 Task: Create List Brand Image in Board Brand Monitoring Best Practices to Workspace Audio Editing Software. Create List Brand Reputation in Board Sales Performance Reporting and Analysis to Workspace Audio Editing Software. Create List Brand Loyalty in Board Customer Service Chatbot Implementation and Optimization to Workspace Audio Editing Software
Action: Mouse moved to (59, 318)
Screenshot: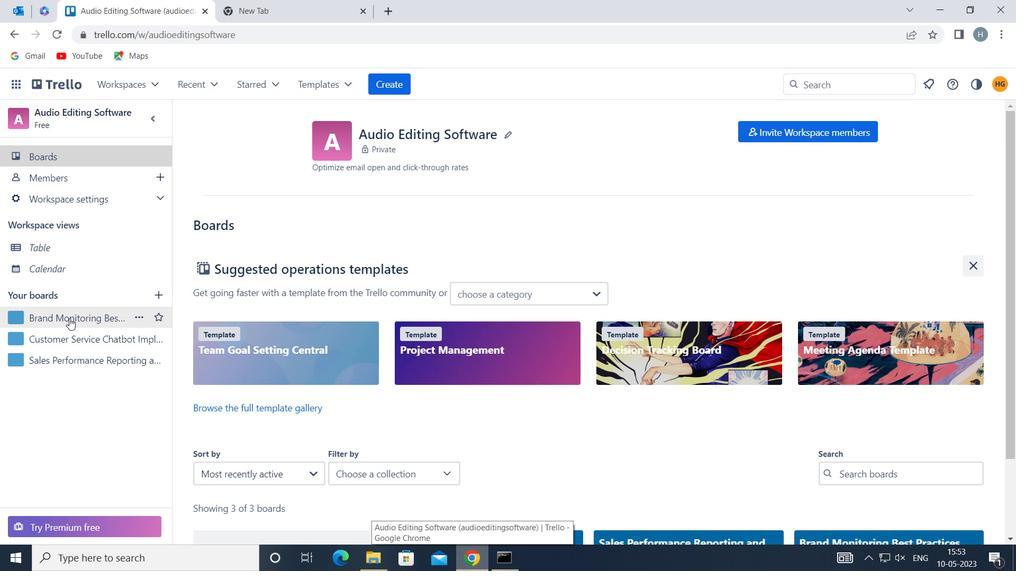 
Action: Mouse pressed left at (59, 318)
Screenshot: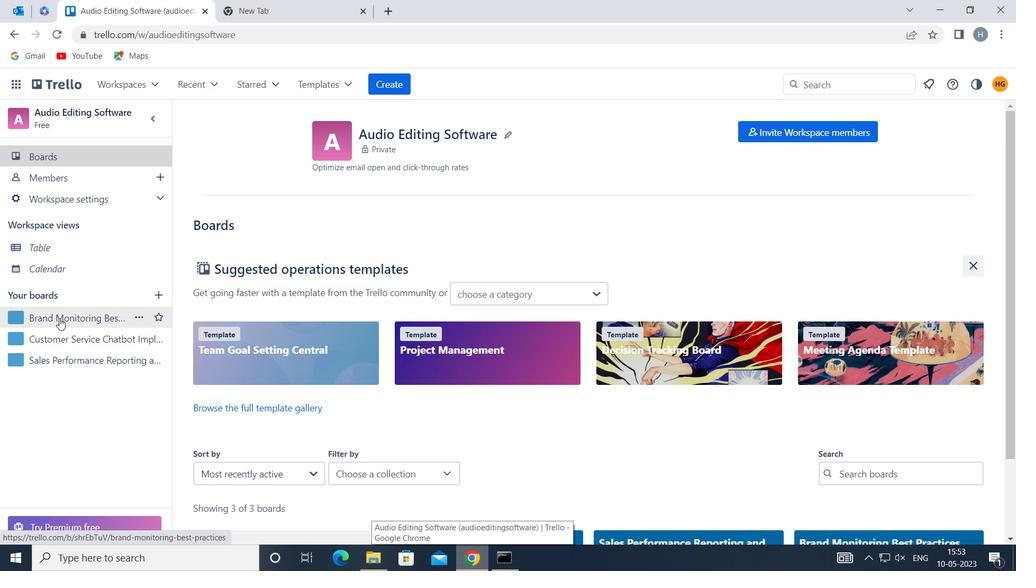 
Action: Mouse moved to (615, 161)
Screenshot: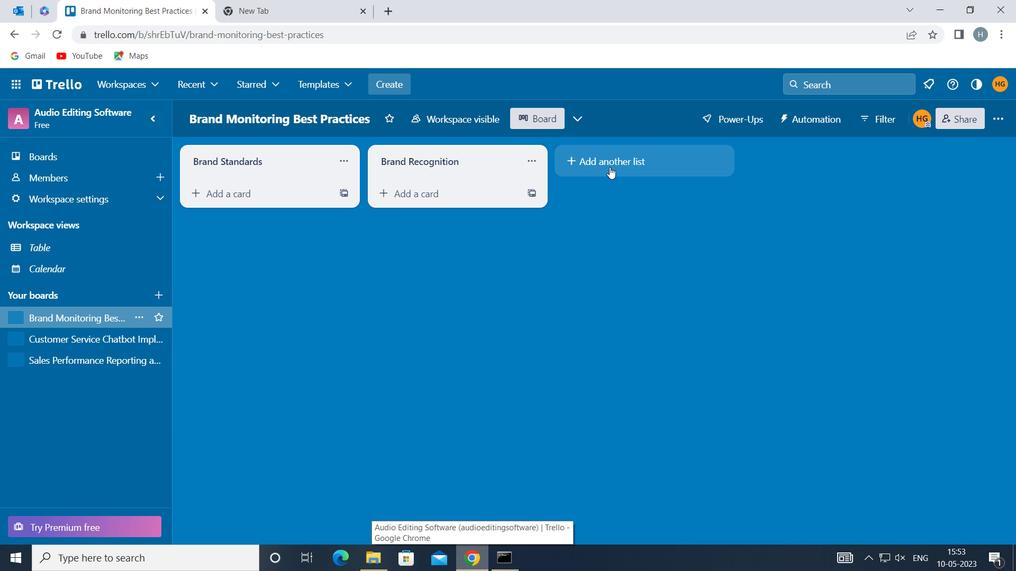 
Action: Mouse pressed left at (615, 161)
Screenshot: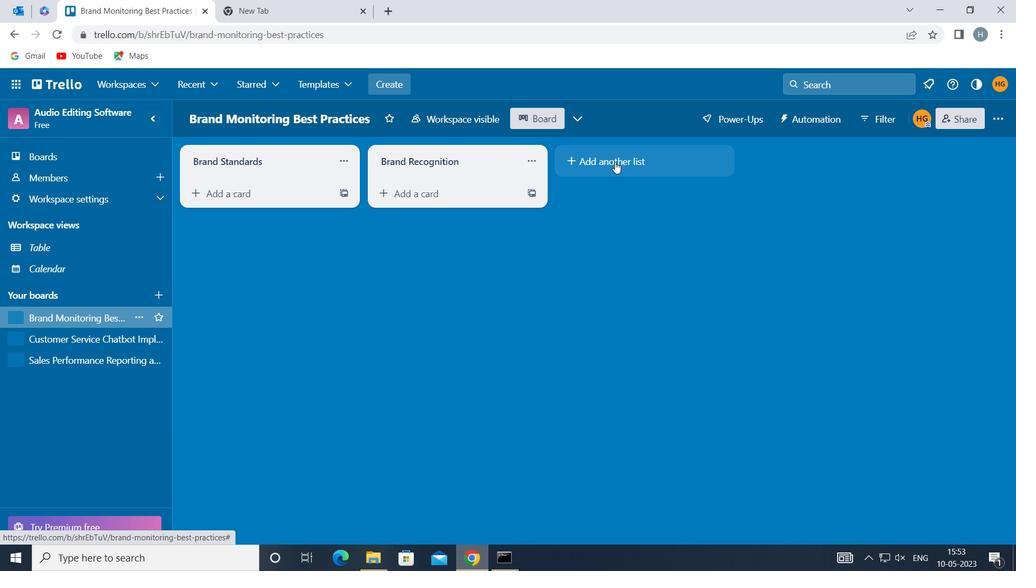 
Action: Key pressed <Key.shift>BRAND<Key.space><Key.shift>IMAGE
Screenshot: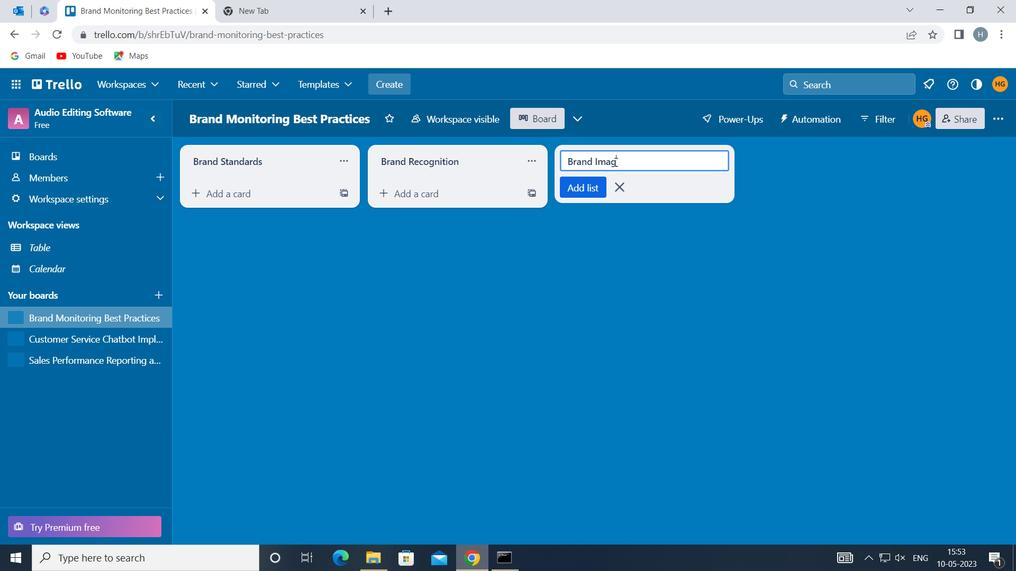 
Action: Mouse moved to (578, 187)
Screenshot: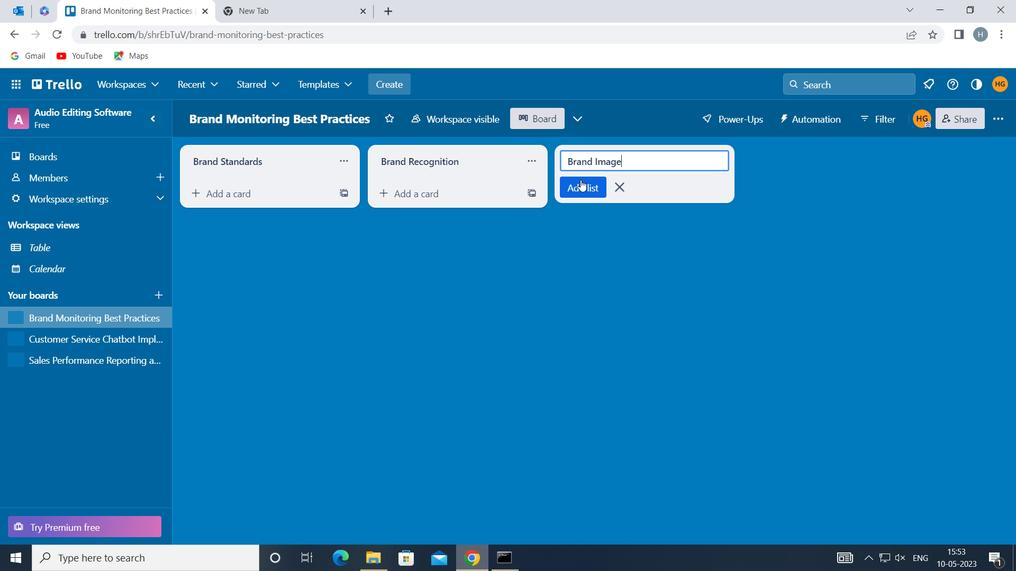 
Action: Mouse pressed left at (578, 187)
Screenshot: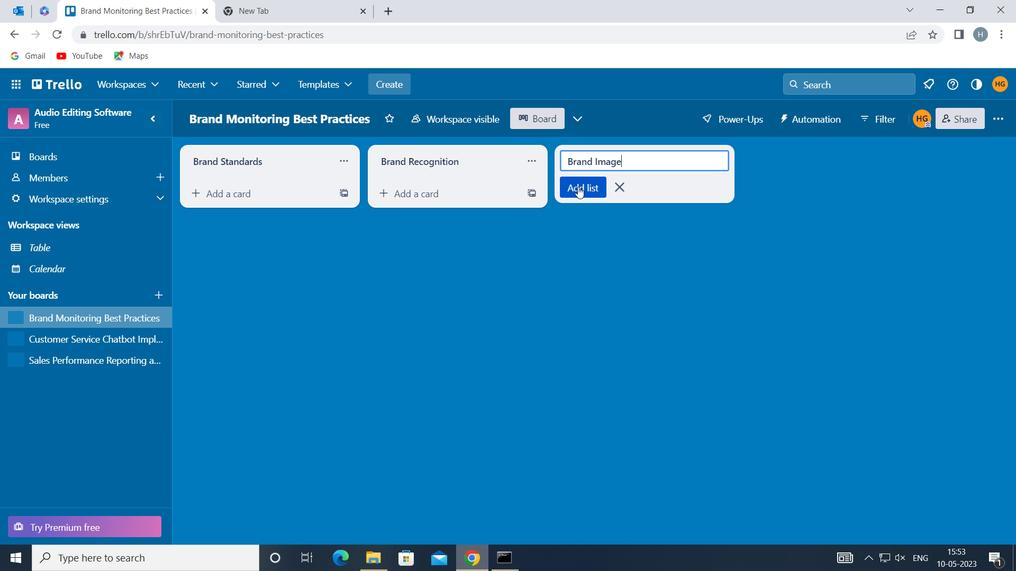 
Action: Mouse moved to (490, 259)
Screenshot: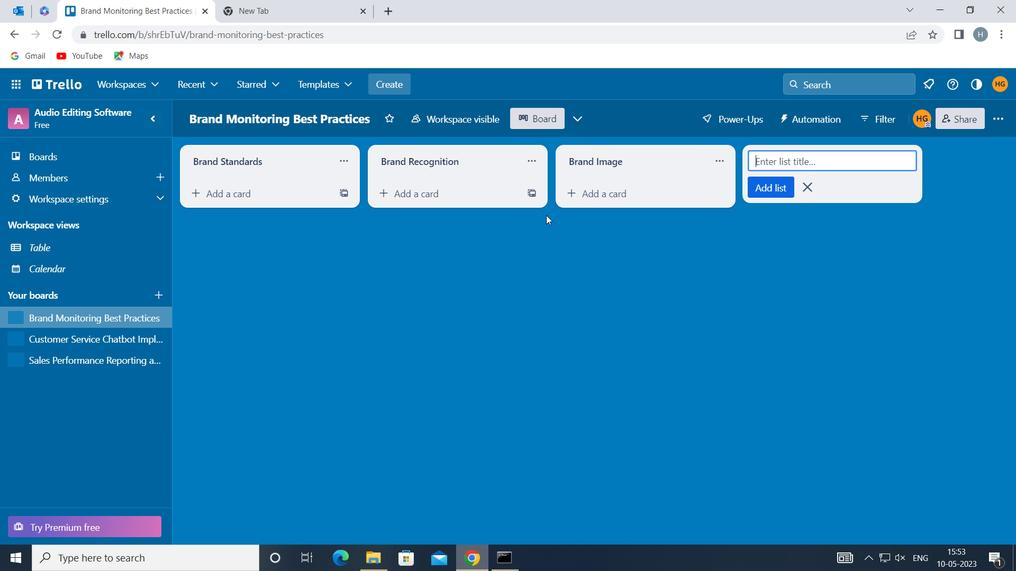 
Action: Mouse pressed left at (490, 259)
Screenshot: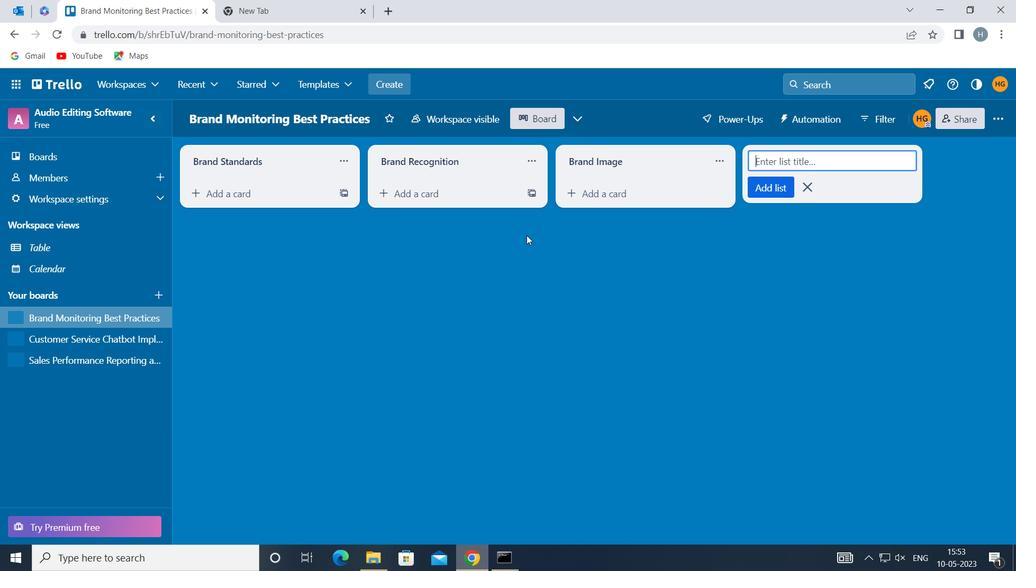 
Action: Mouse moved to (71, 357)
Screenshot: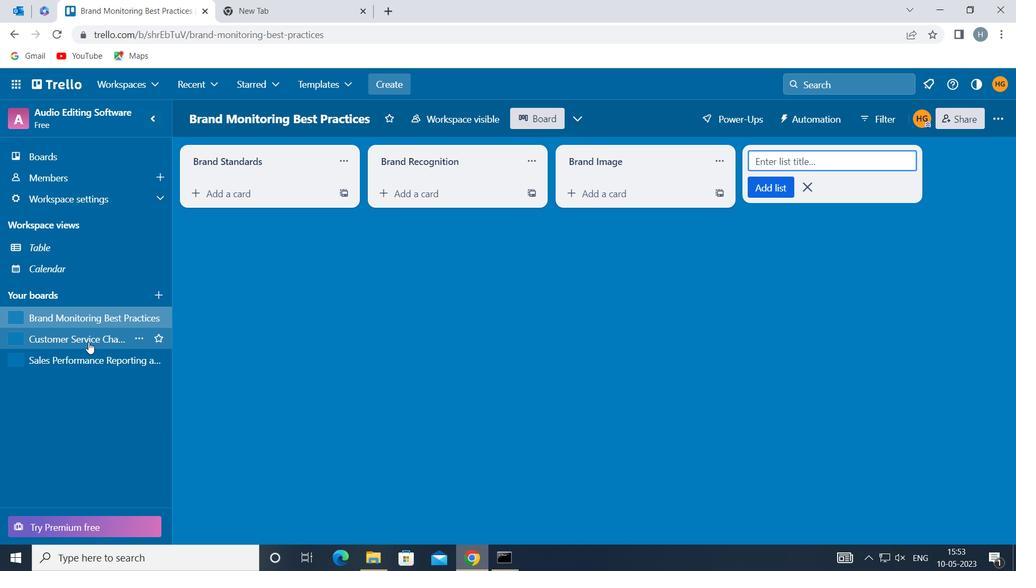 
Action: Mouse pressed left at (71, 357)
Screenshot: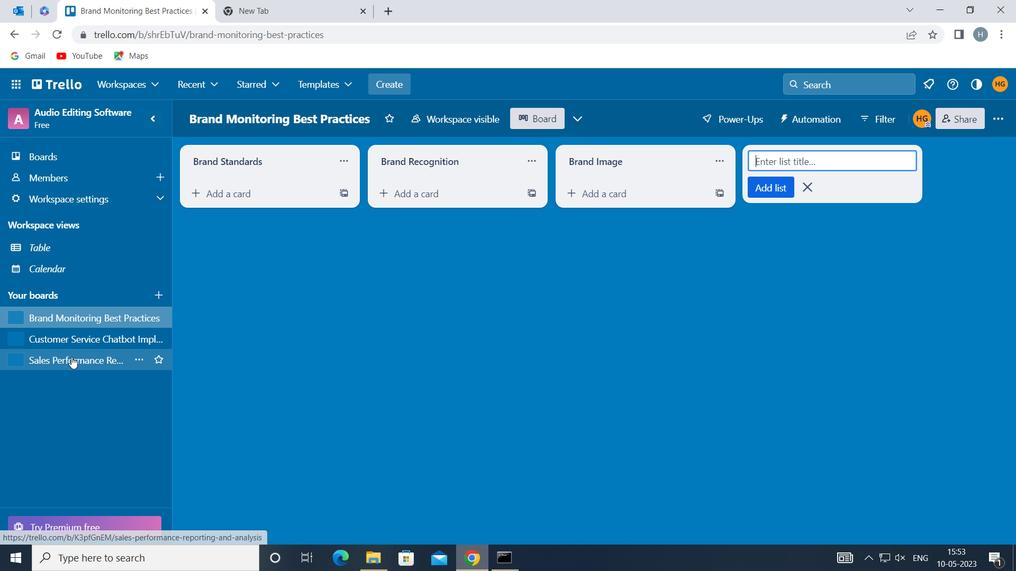 
Action: Mouse moved to (623, 160)
Screenshot: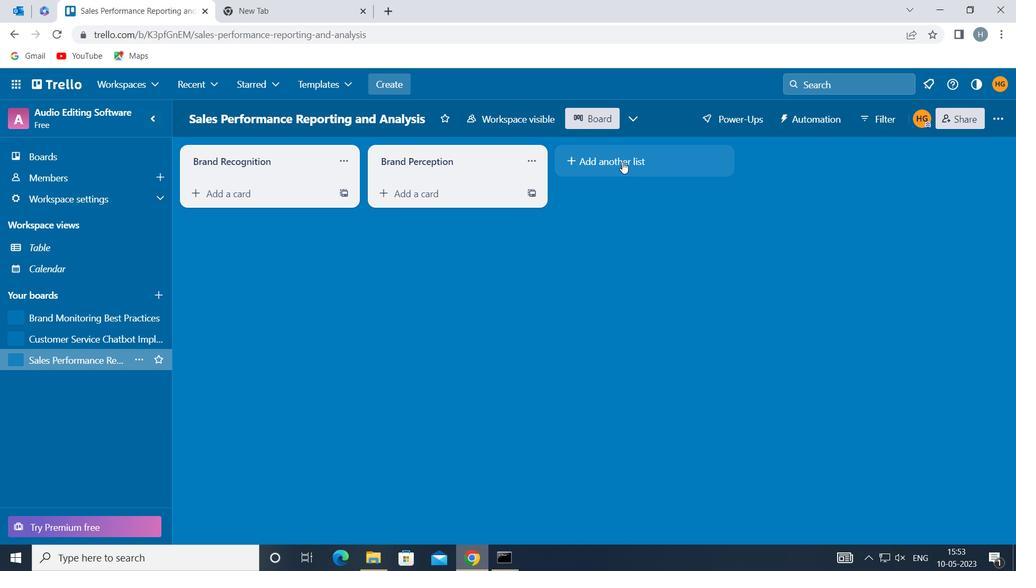 
Action: Mouse pressed left at (623, 160)
Screenshot: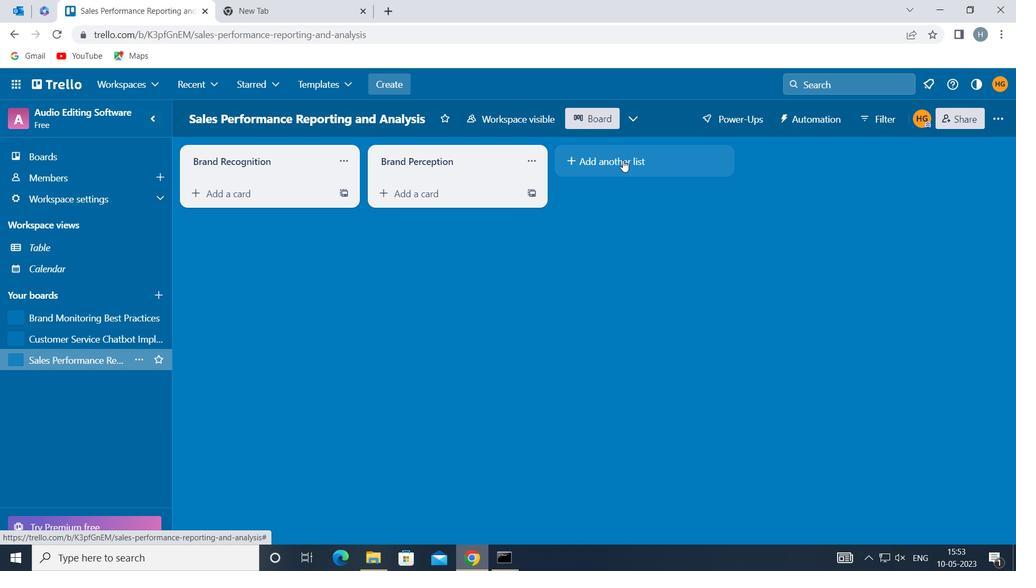 
Action: Key pressed <Key.shift>BRAND<Key.space><Key.shift>REPUTATIN
Screenshot: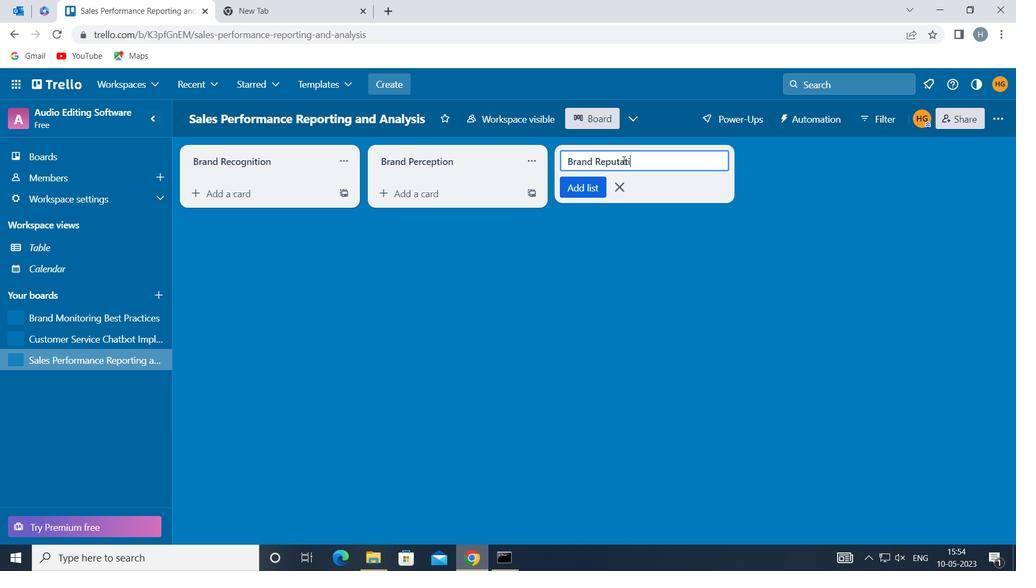 
Action: Mouse moved to (669, 190)
Screenshot: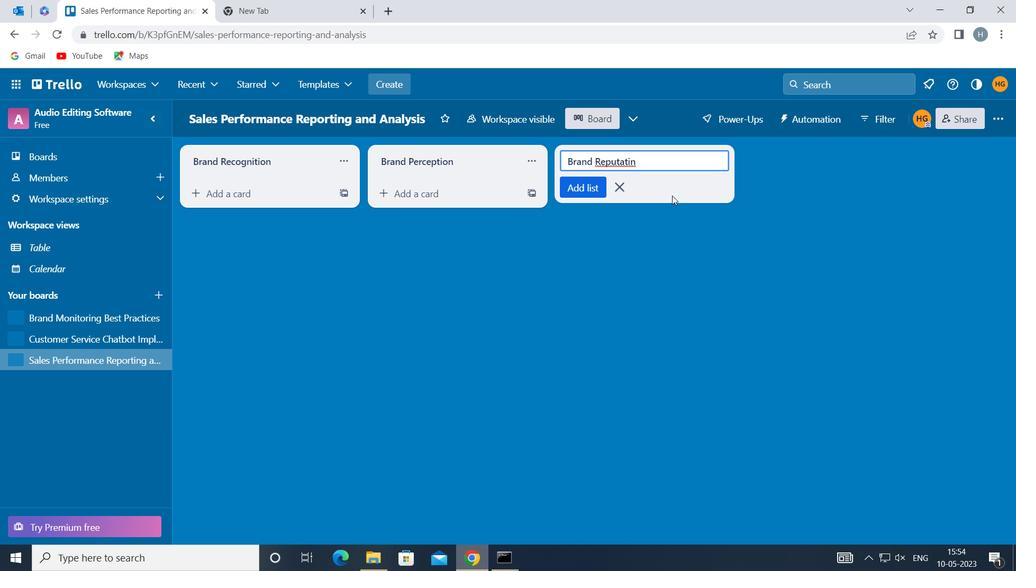 
Action: Key pressed <Key.backspace>ON
Screenshot: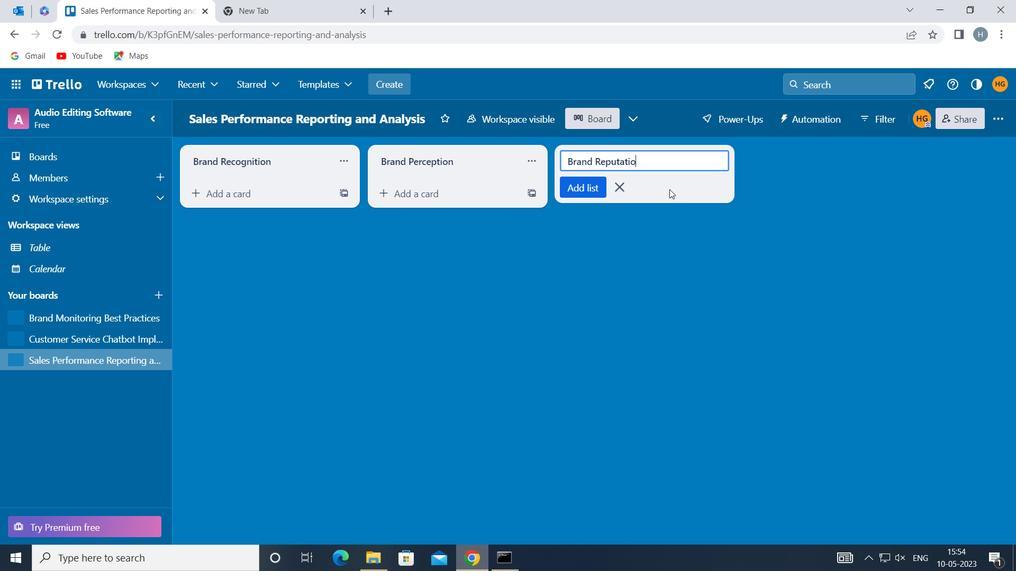 
Action: Mouse moved to (579, 184)
Screenshot: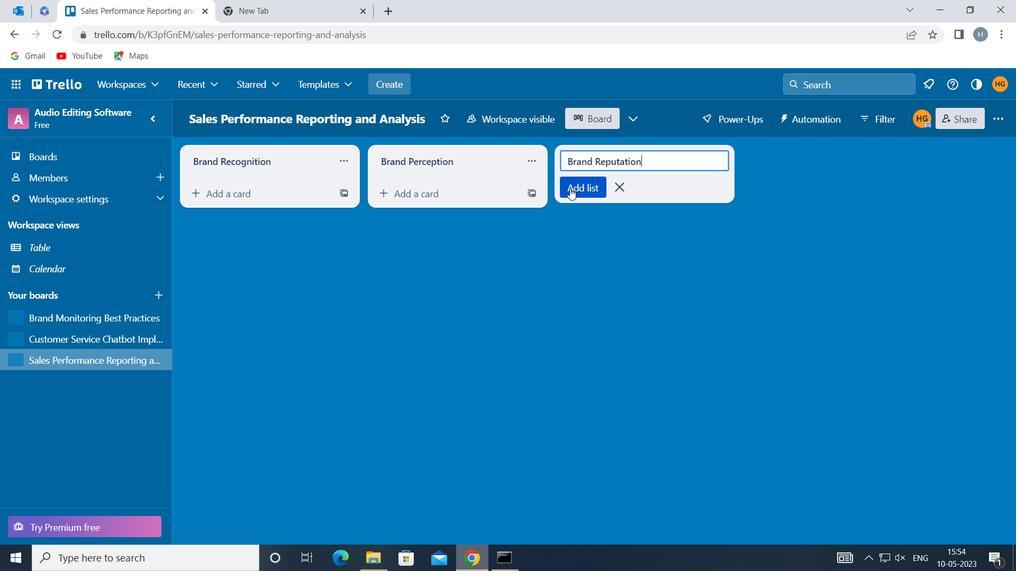 
Action: Mouse pressed left at (579, 184)
Screenshot: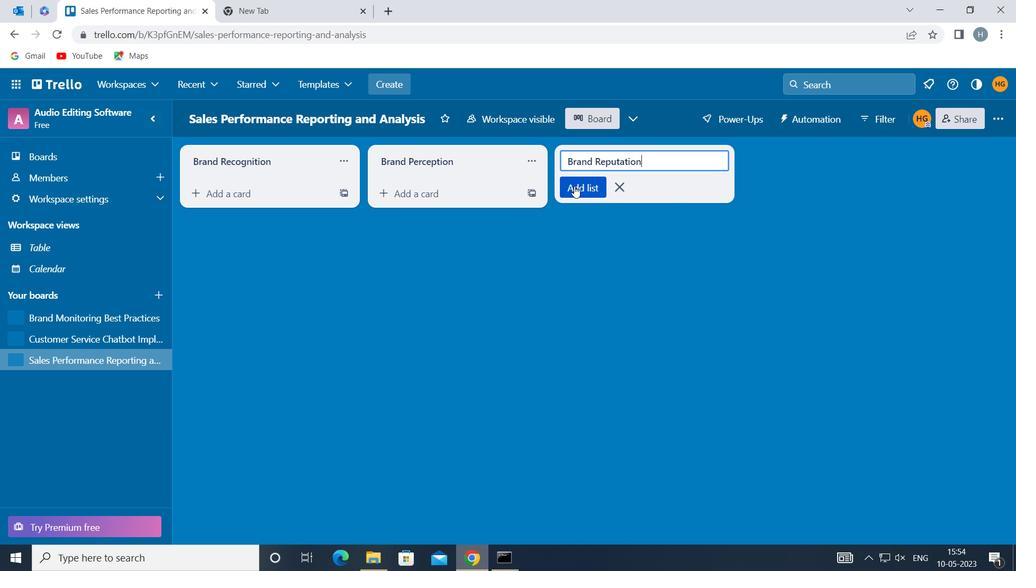 
Action: Mouse moved to (585, 255)
Screenshot: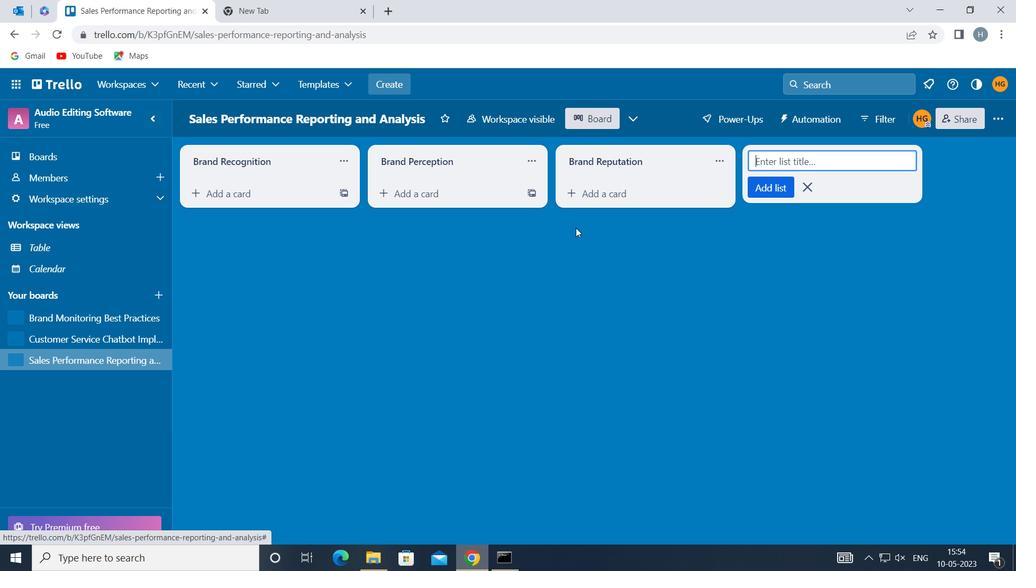 
Action: Mouse pressed left at (585, 255)
Screenshot: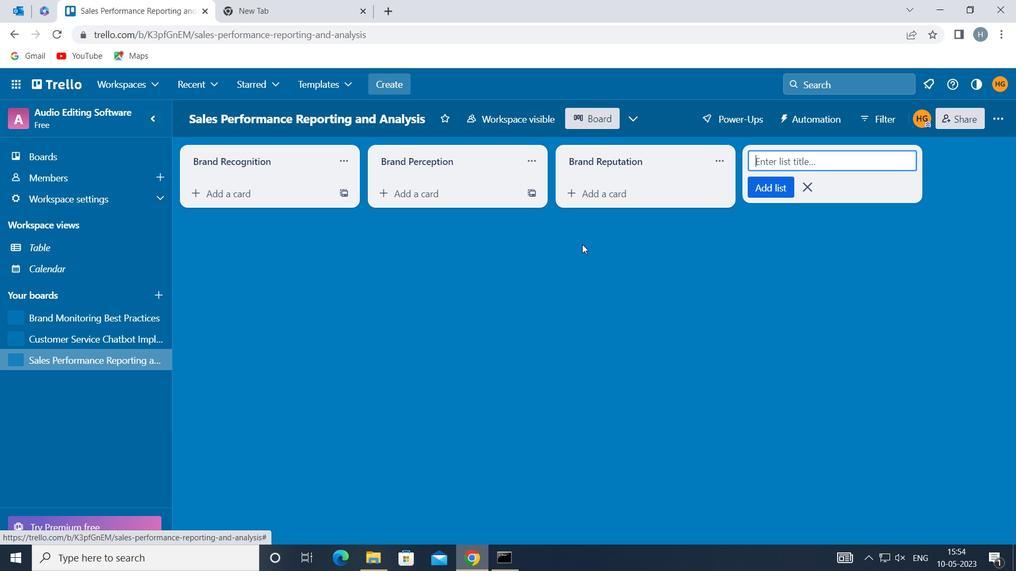 
Action: Mouse moved to (68, 339)
Screenshot: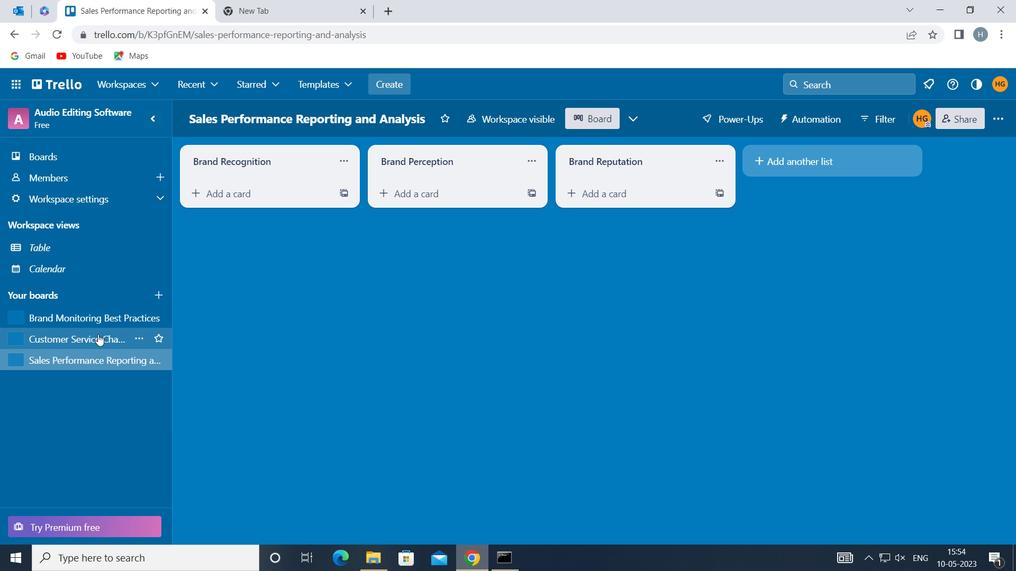 
Action: Mouse pressed left at (68, 339)
Screenshot: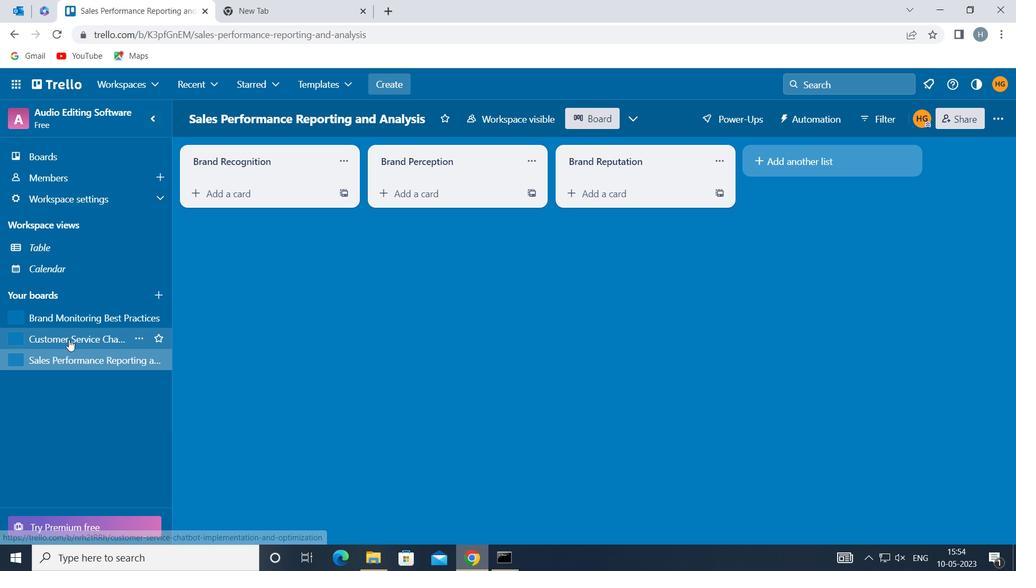 
Action: Mouse moved to (596, 160)
Screenshot: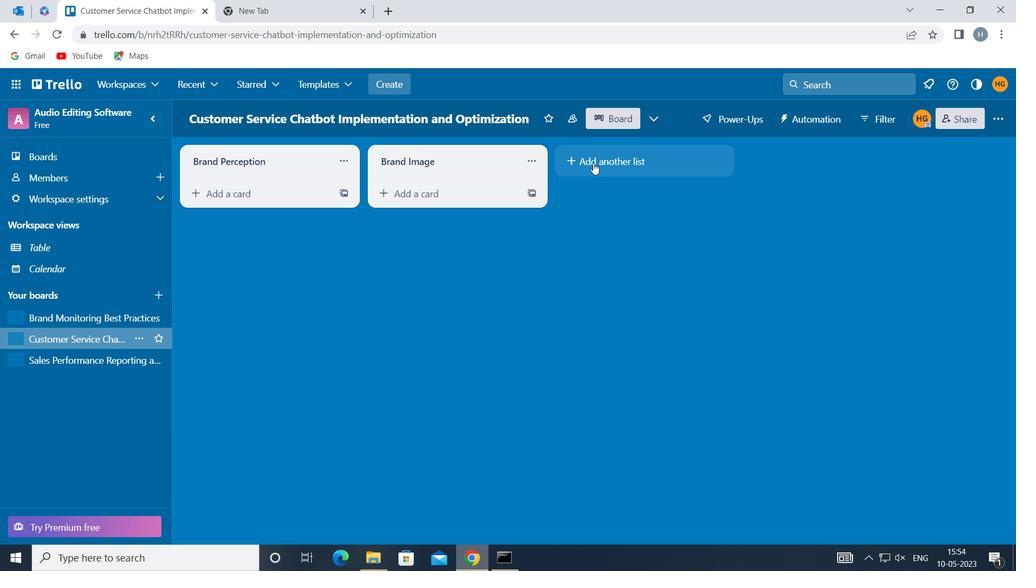 
Action: Mouse pressed left at (596, 160)
Screenshot: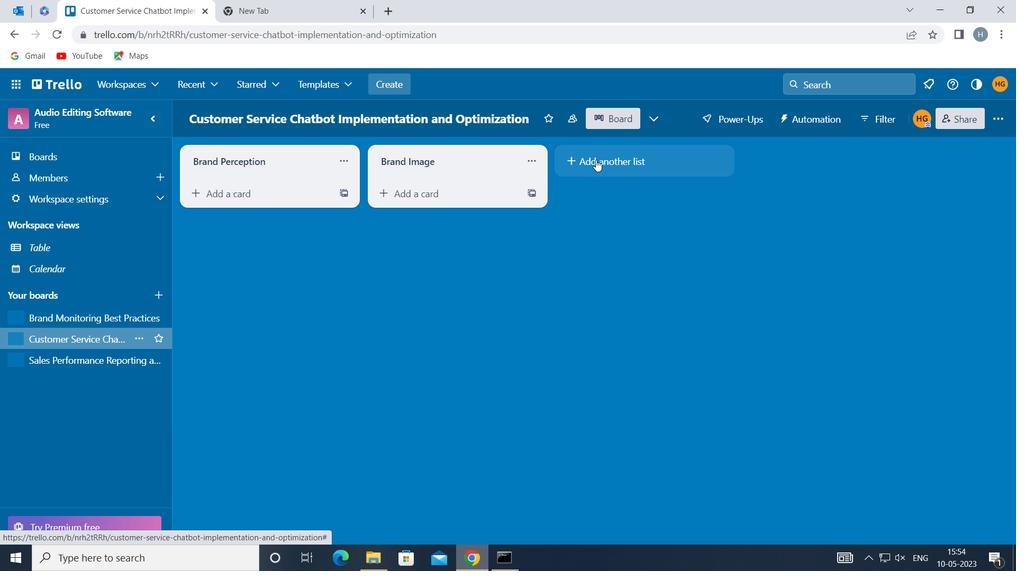
Action: Key pressed <Key.shift>BRAND<Key.space><Key.shift>LOYALTY
Screenshot: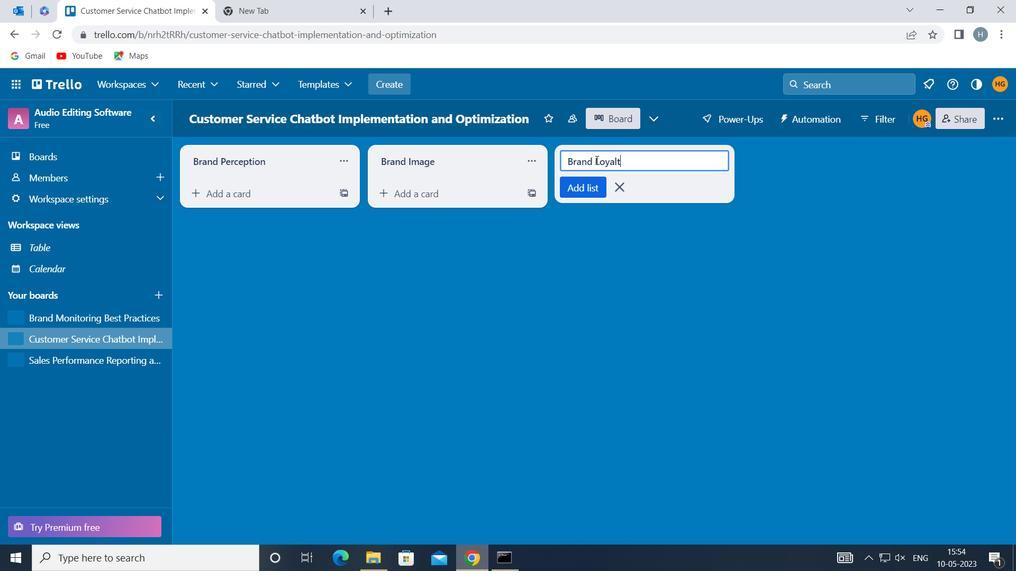 
Action: Mouse moved to (579, 188)
Screenshot: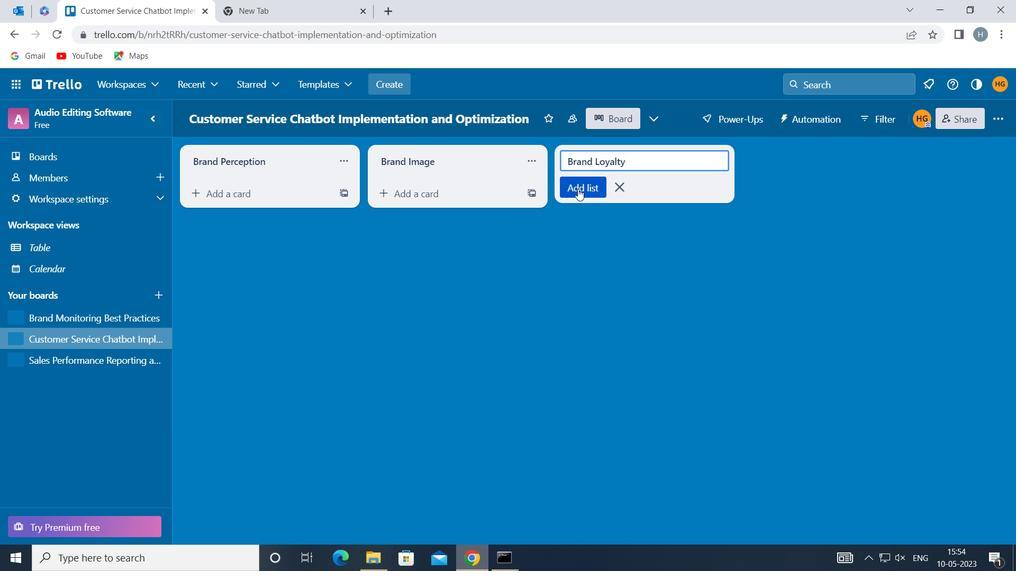 
Action: Mouse pressed left at (579, 188)
Screenshot: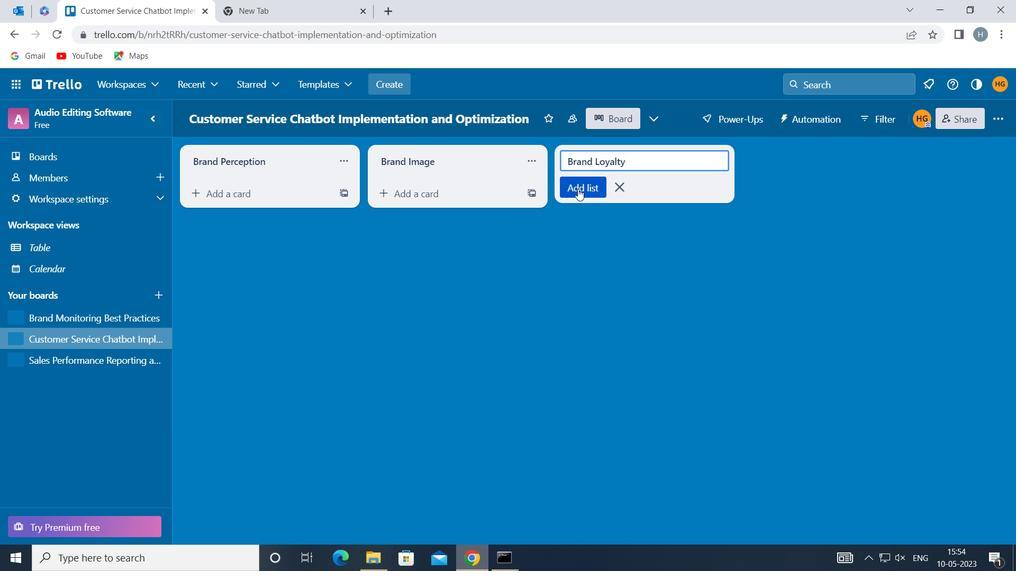 
Action: Mouse moved to (541, 242)
Screenshot: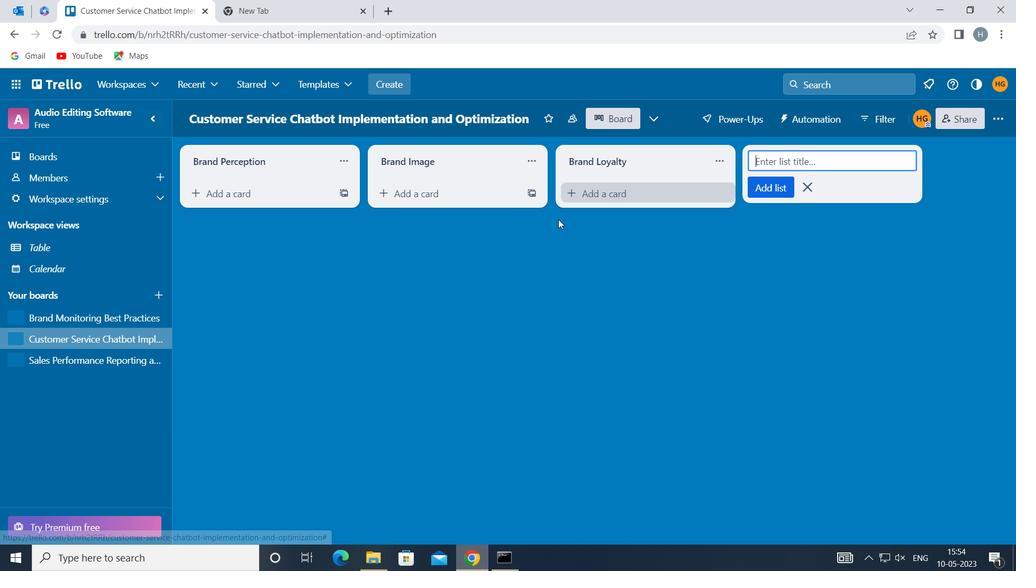 
Action: Mouse pressed left at (541, 242)
Screenshot: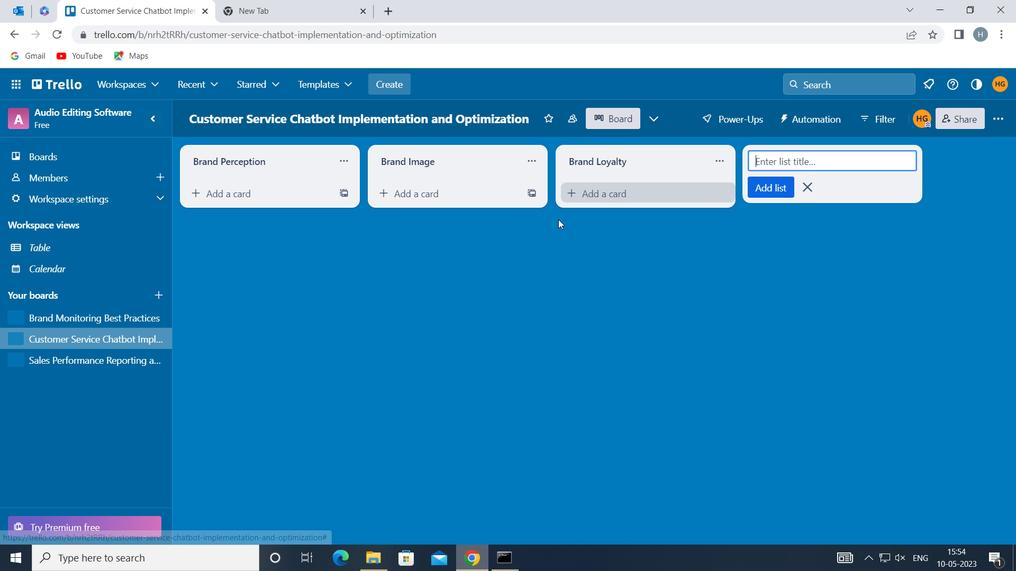 
